 Task: Enable the notifications to lightning experience and Salesforce mobile app.
Action: Mouse moved to (1157, 79)
Screenshot: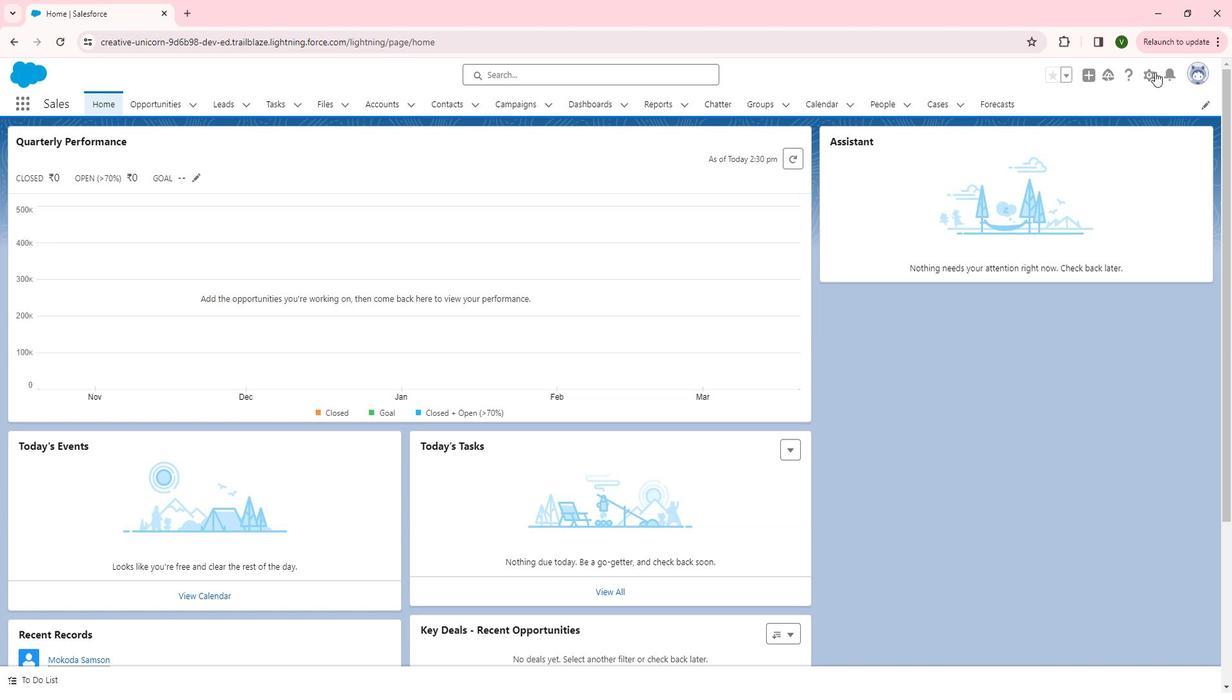 
Action: Mouse pressed left at (1157, 79)
Screenshot: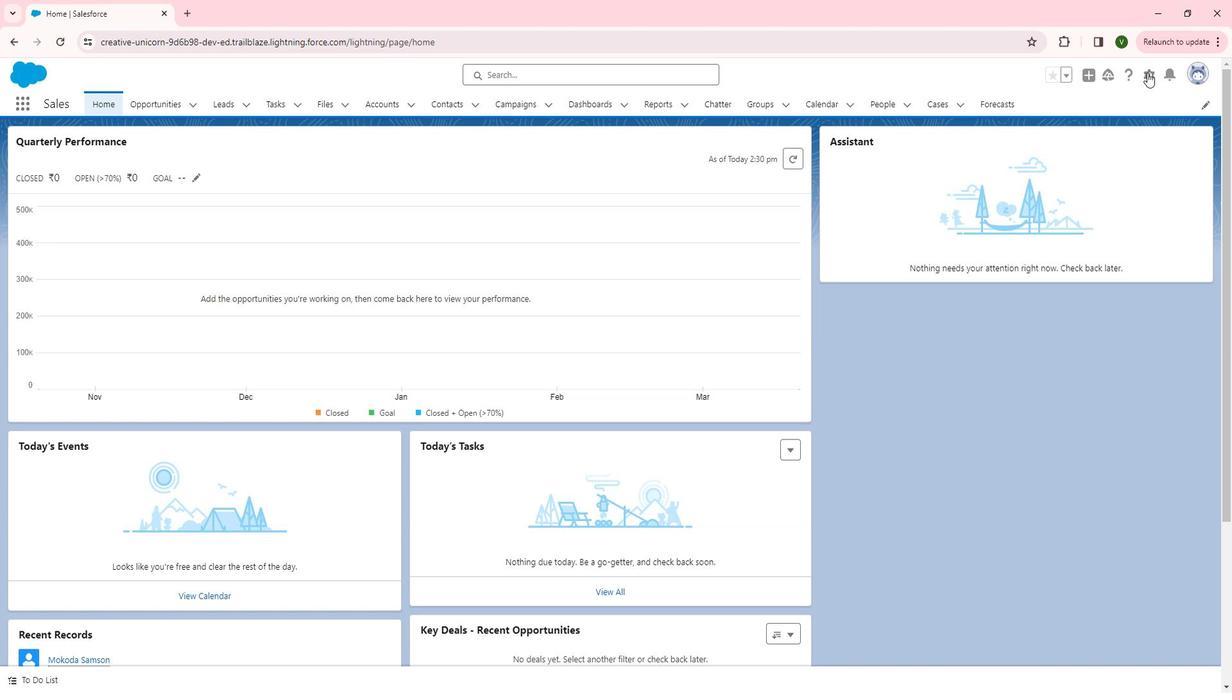 
Action: Mouse moved to (1123, 170)
Screenshot: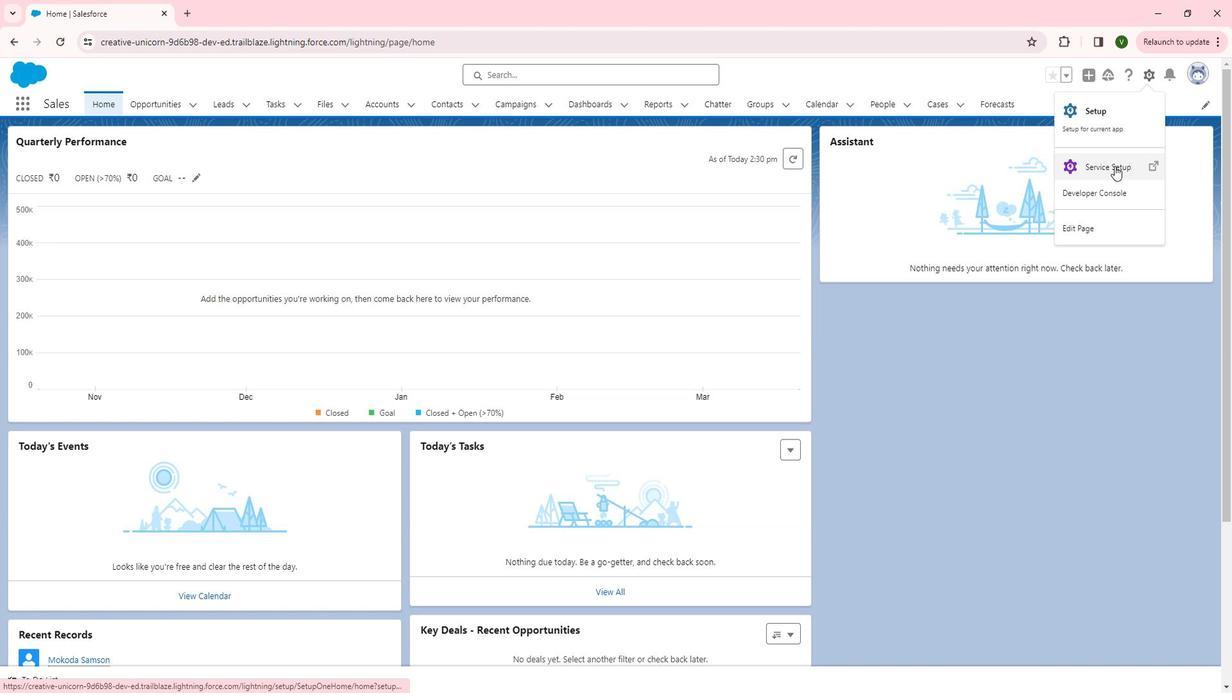 
Action: Mouse pressed left at (1123, 170)
Screenshot: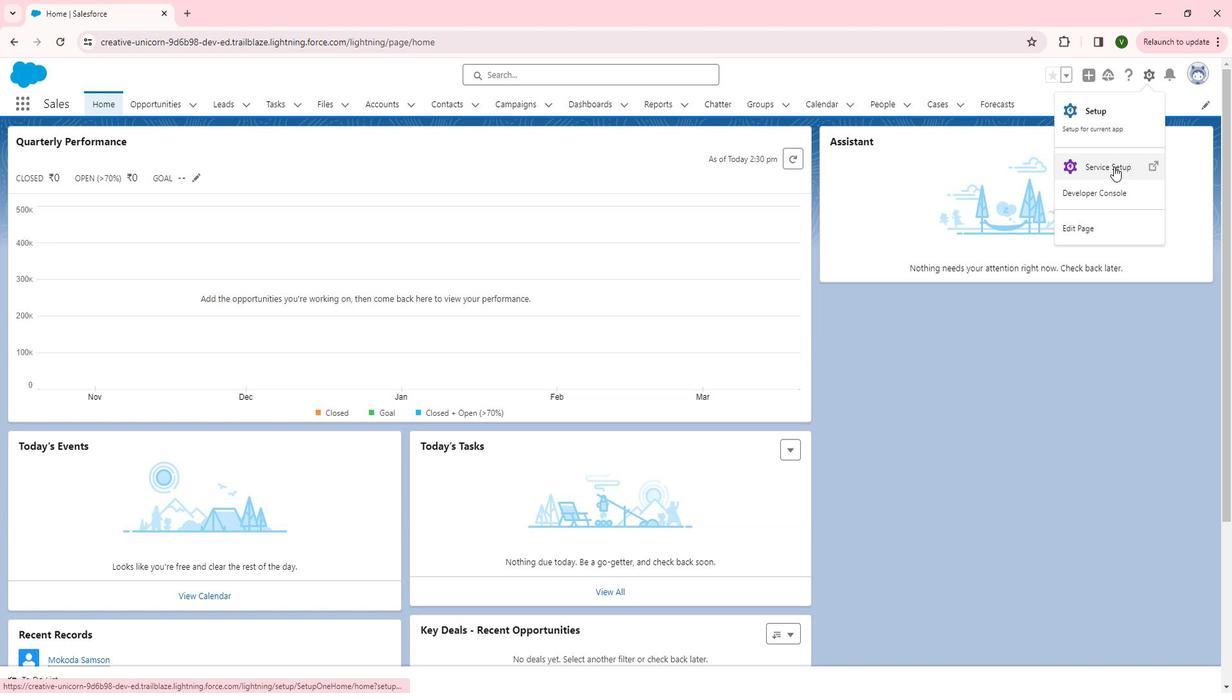 
Action: Mouse moved to (94, 380)
Screenshot: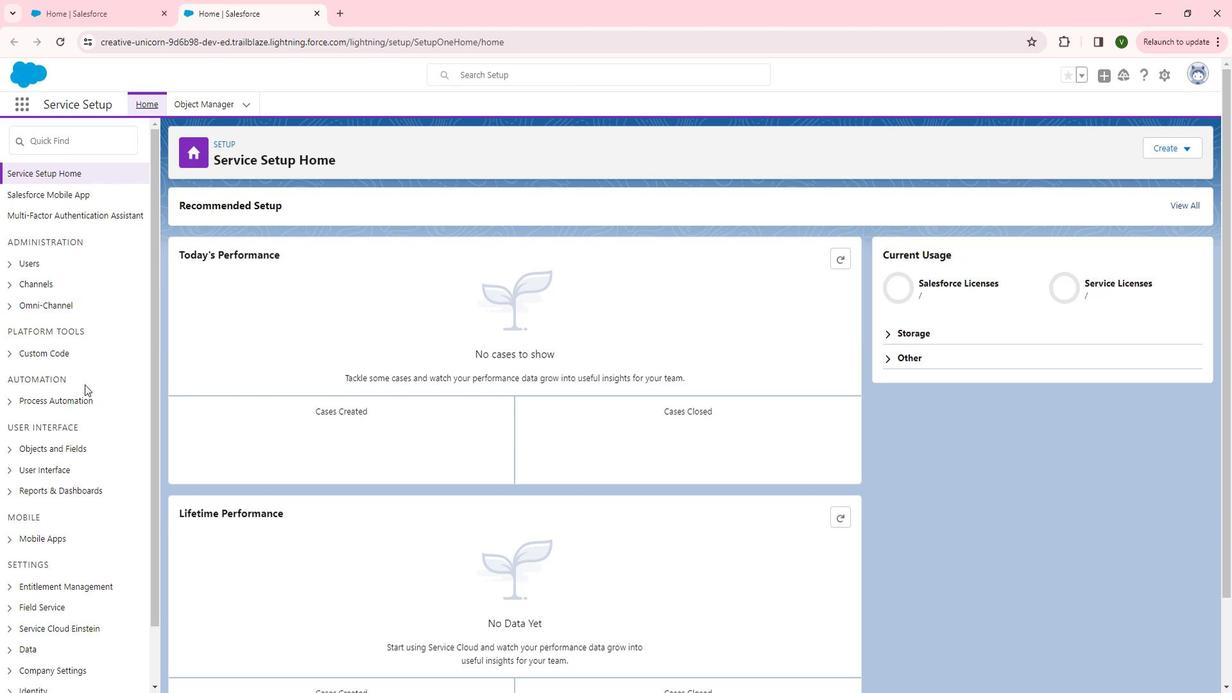 
Action: Mouse scrolled (94, 380) with delta (0, 0)
Screenshot: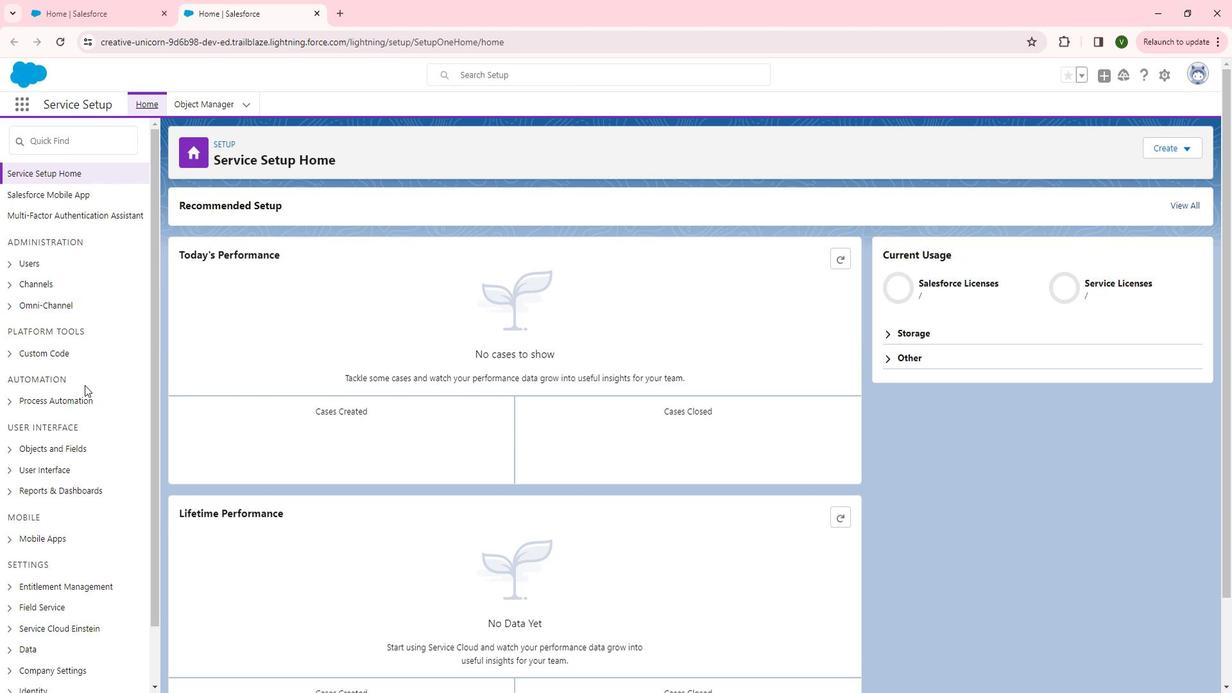 
Action: Mouse scrolled (94, 380) with delta (0, 0)
Screenshot: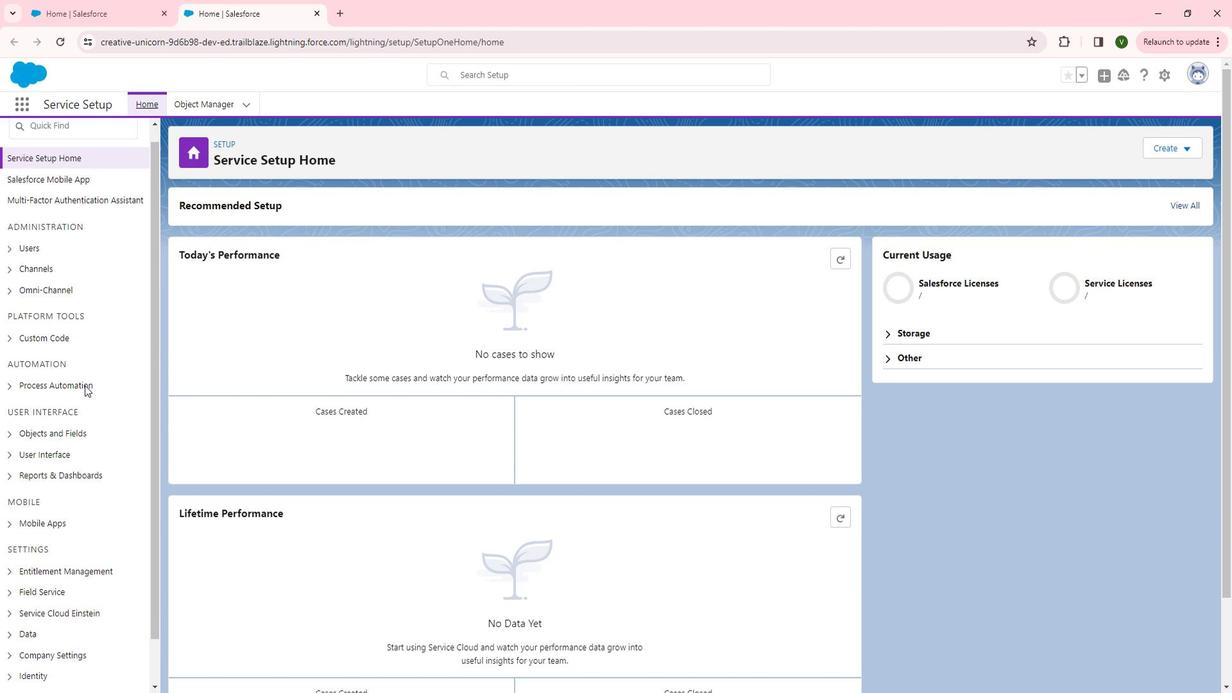 
Action: Mouse moved to (88, 389)
Screenshot: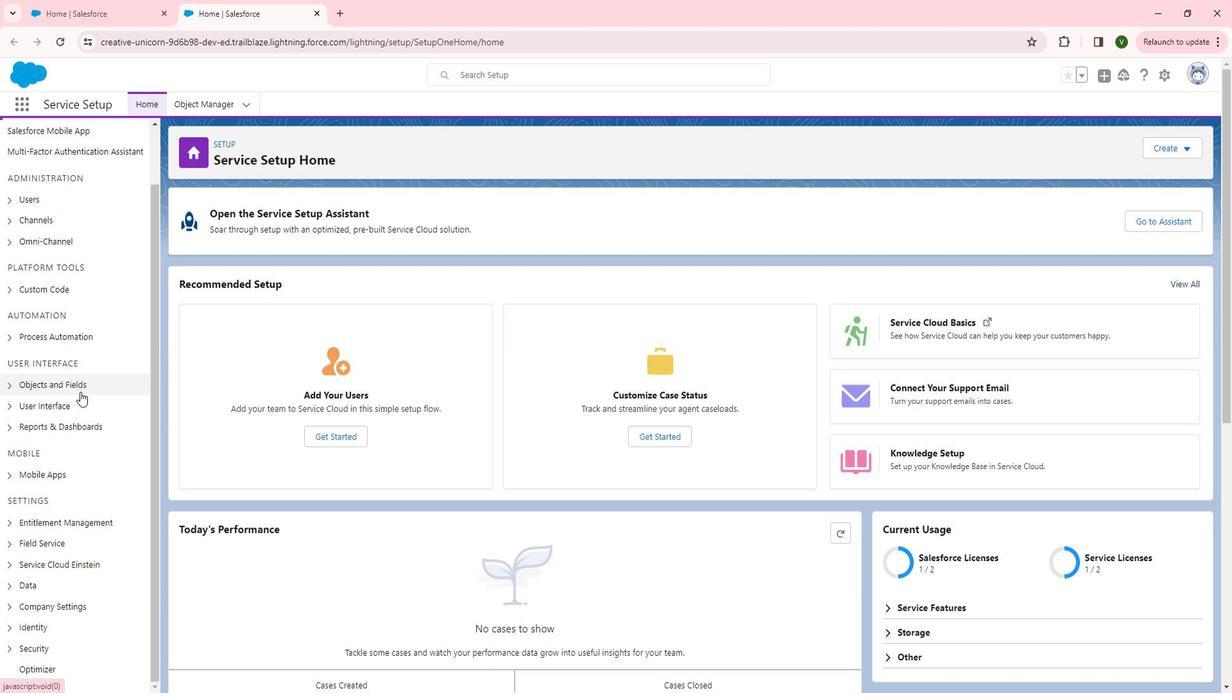 
Action: Mouse scrolled (88, 388) with delta (0, 0)
Screenshot: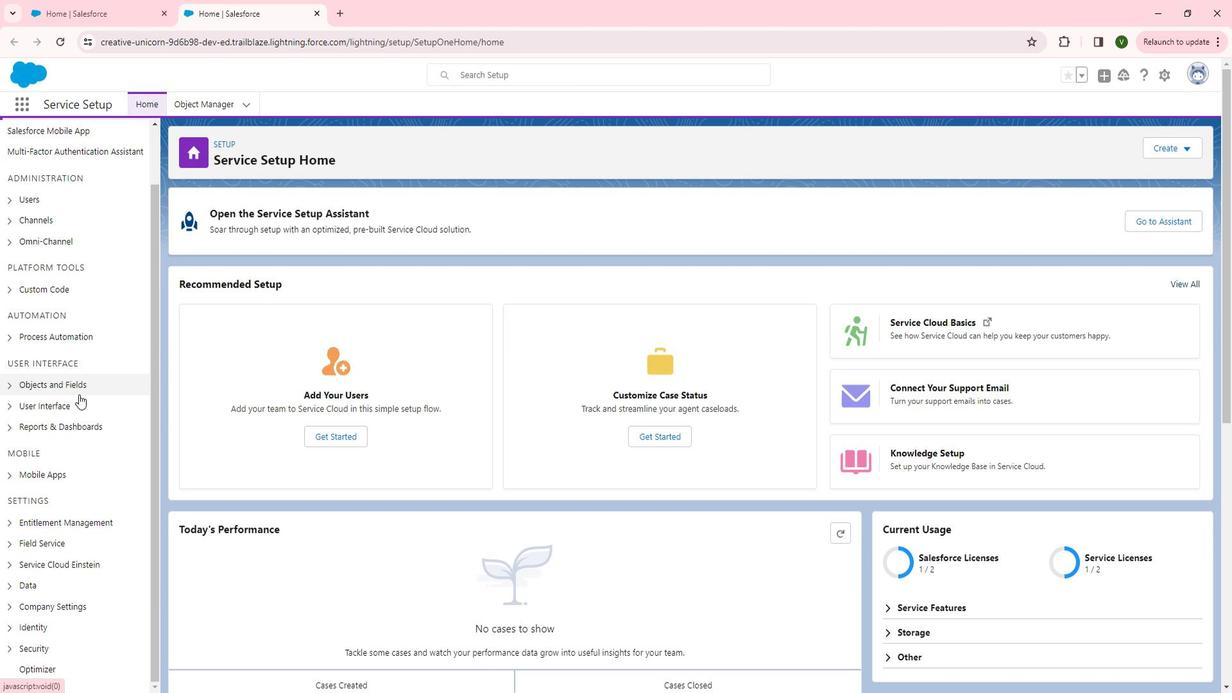 
Action: Mouse moved to (25, 466)
Screenshot: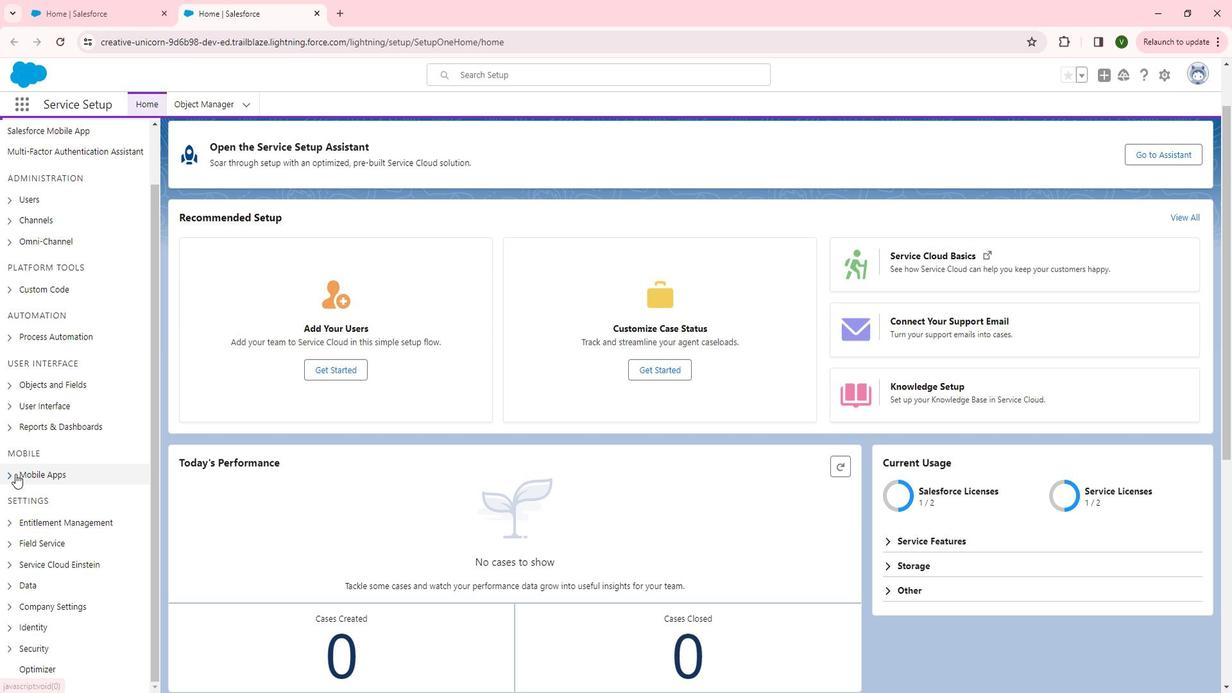 
Action: Mouse pressed left at (25, 466)
Screenshot: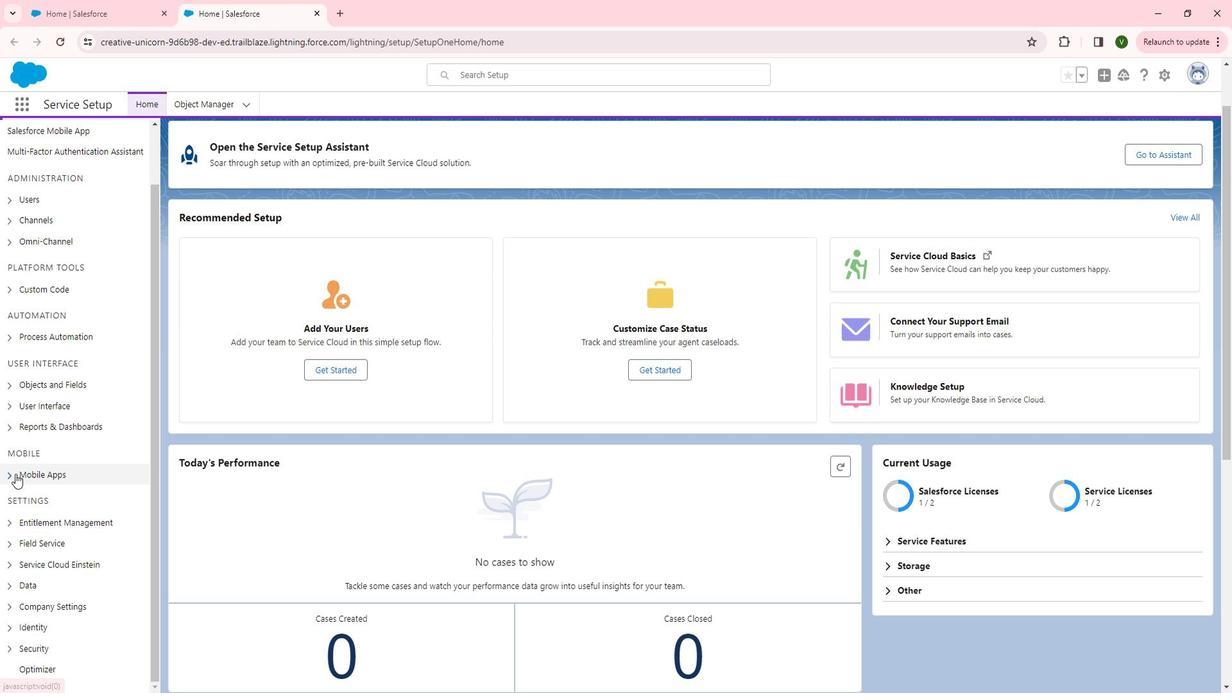 
Action: Mouse moved to (19, 466)
Screenshot: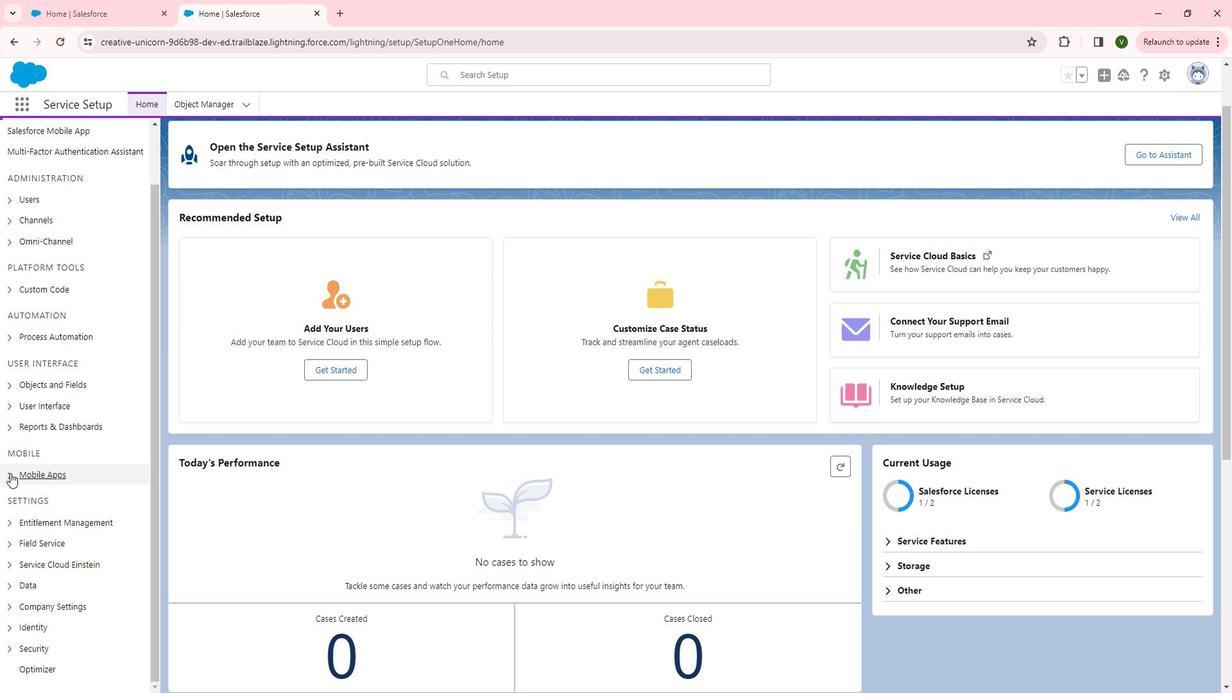 
Action: Mouse pressed left at (19, 466)
Screenshot: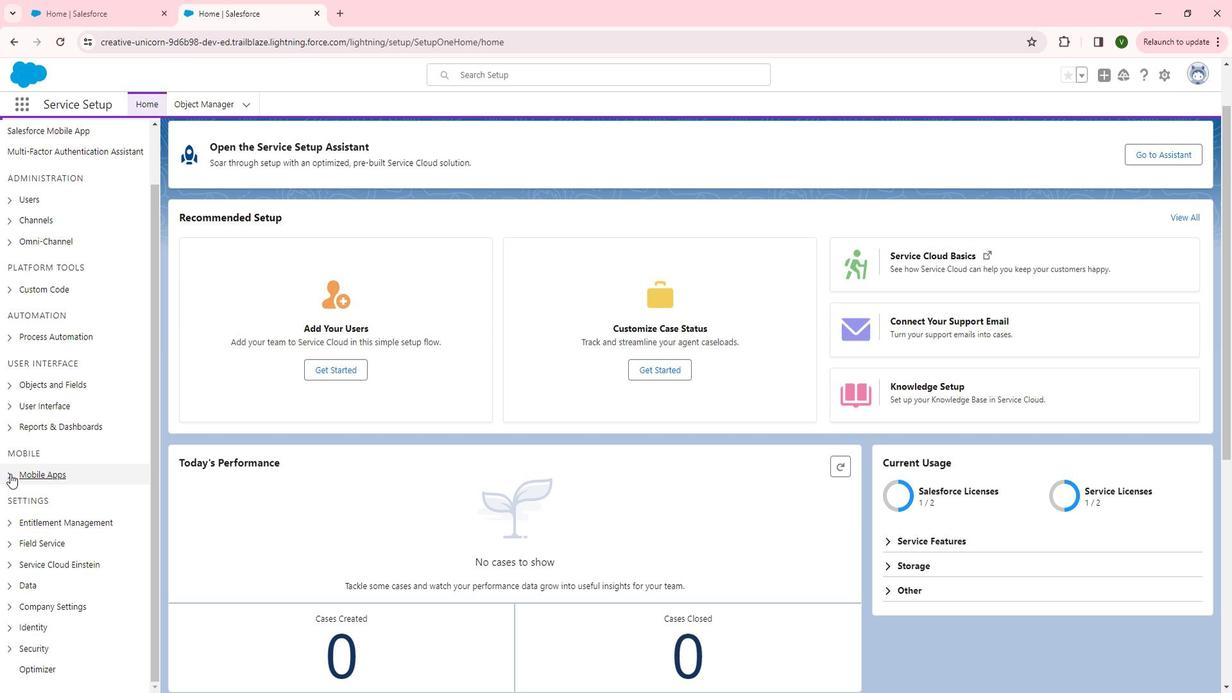 
Action: Mouse moved to (102, 523)
Screenshot: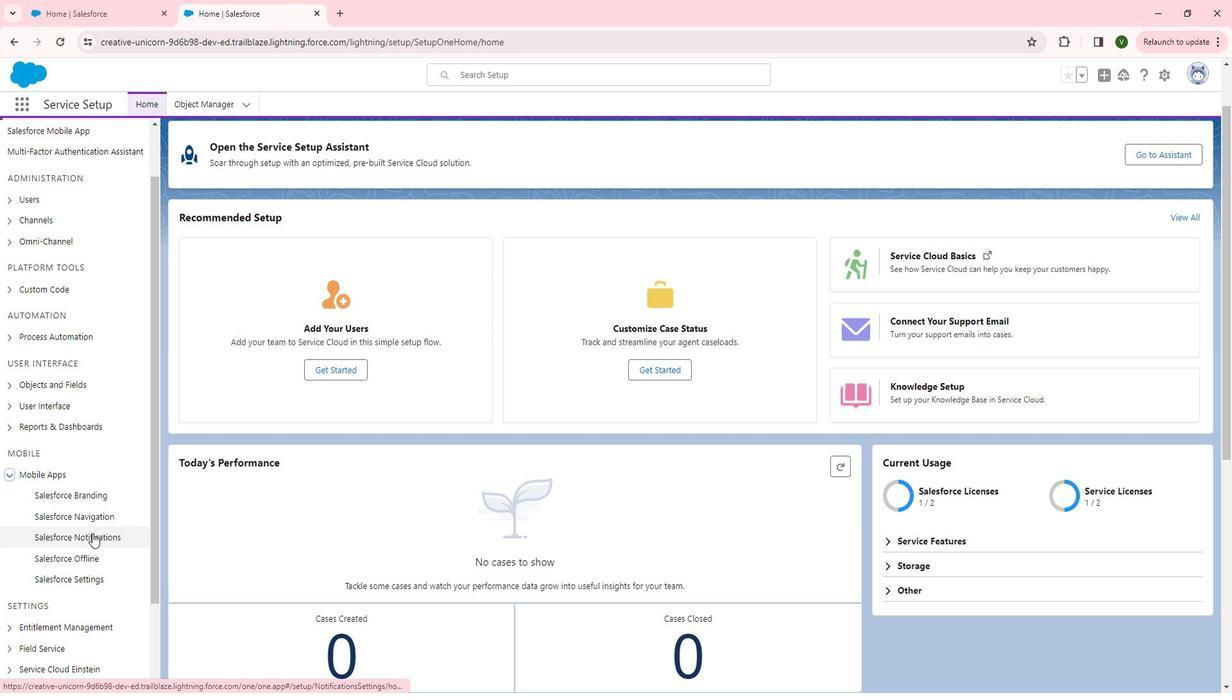
Action: Mouse pressed left at (102, 523)
Screenshot: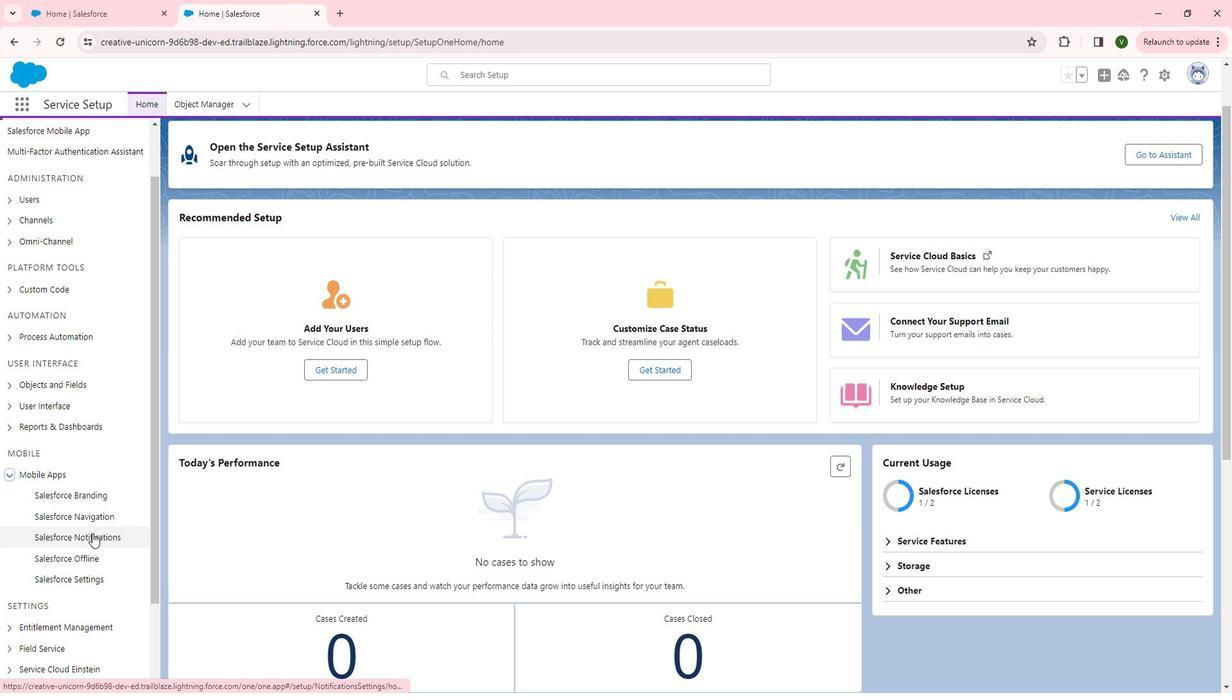 
Action: Mouse moved to (209, 287)
Screenshot: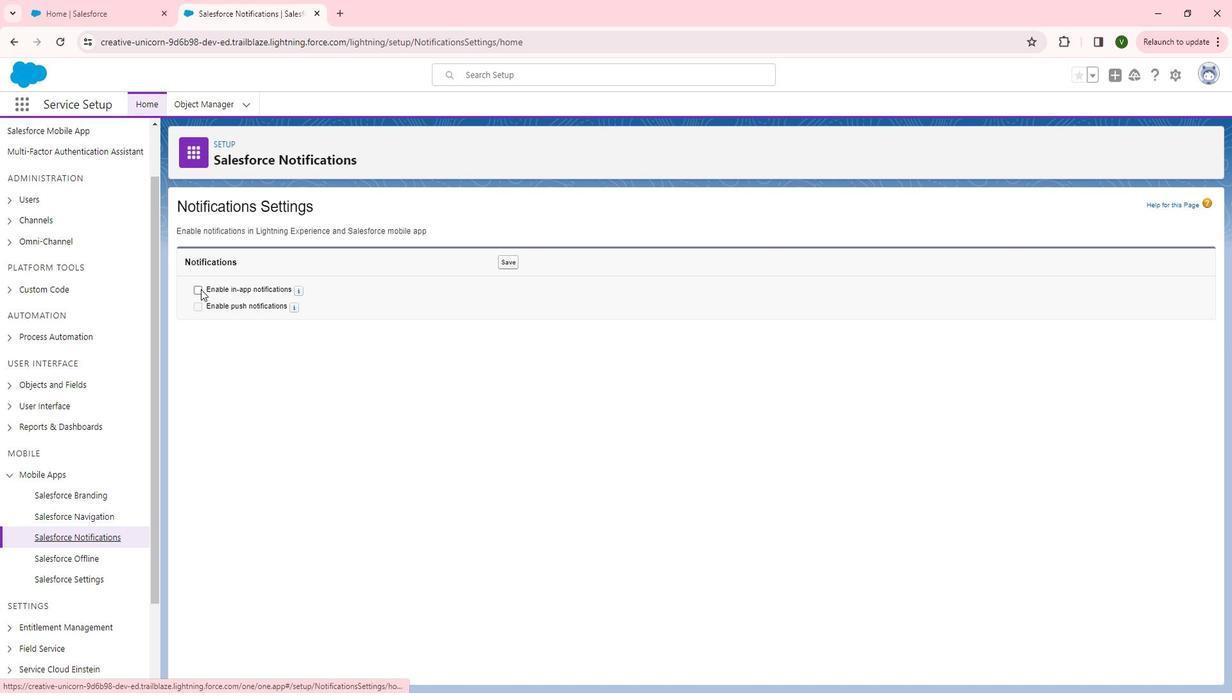 
Action: Mouse pressed left at (209, 287)
Screenshot: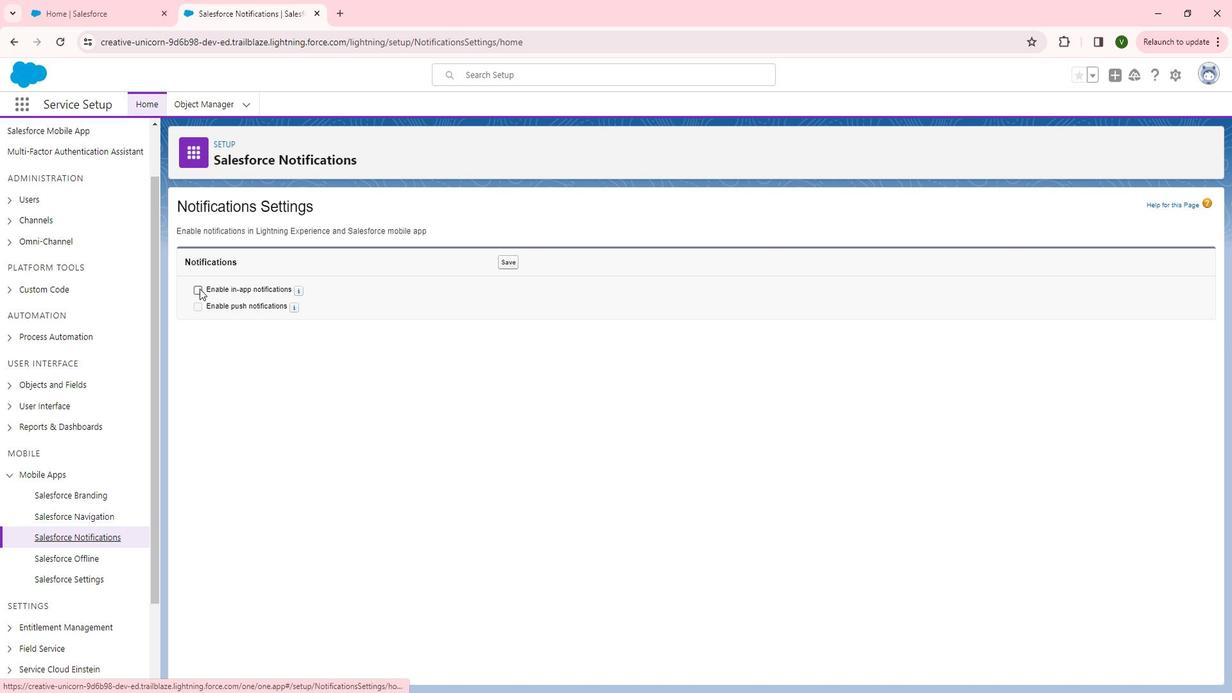 
Action: Mouse moved to (208, 304)
Screenshot: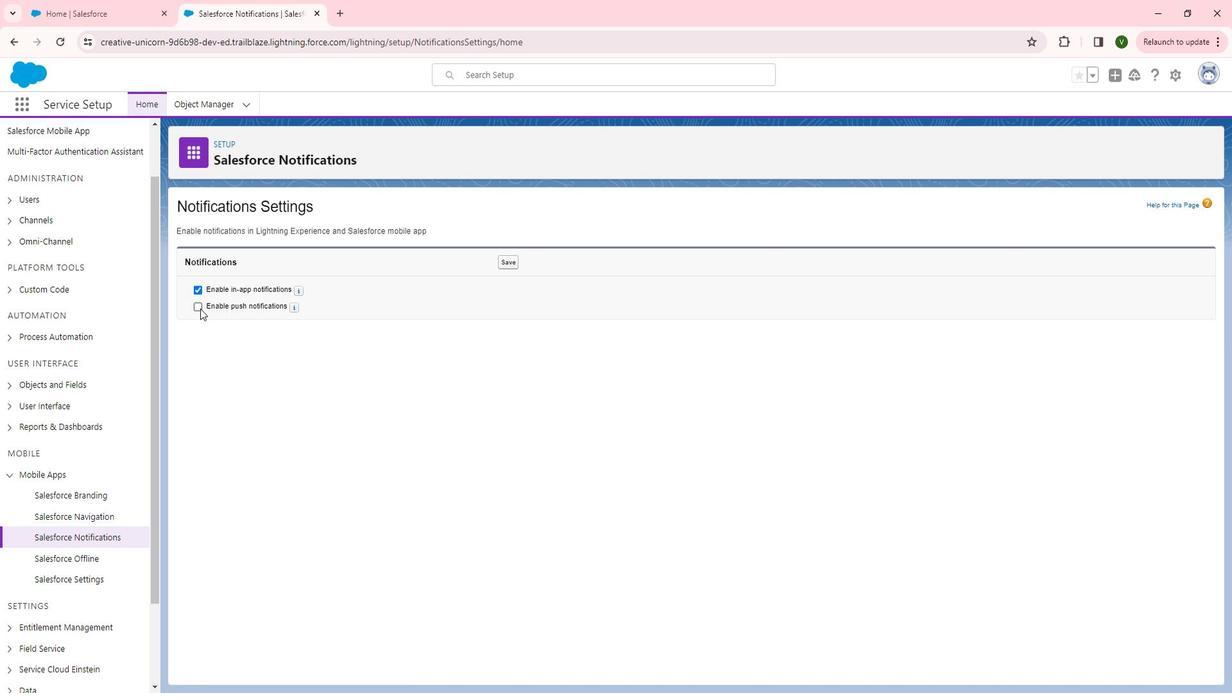 
Action: Mouse pressed left at (208, 304)
Screenshot: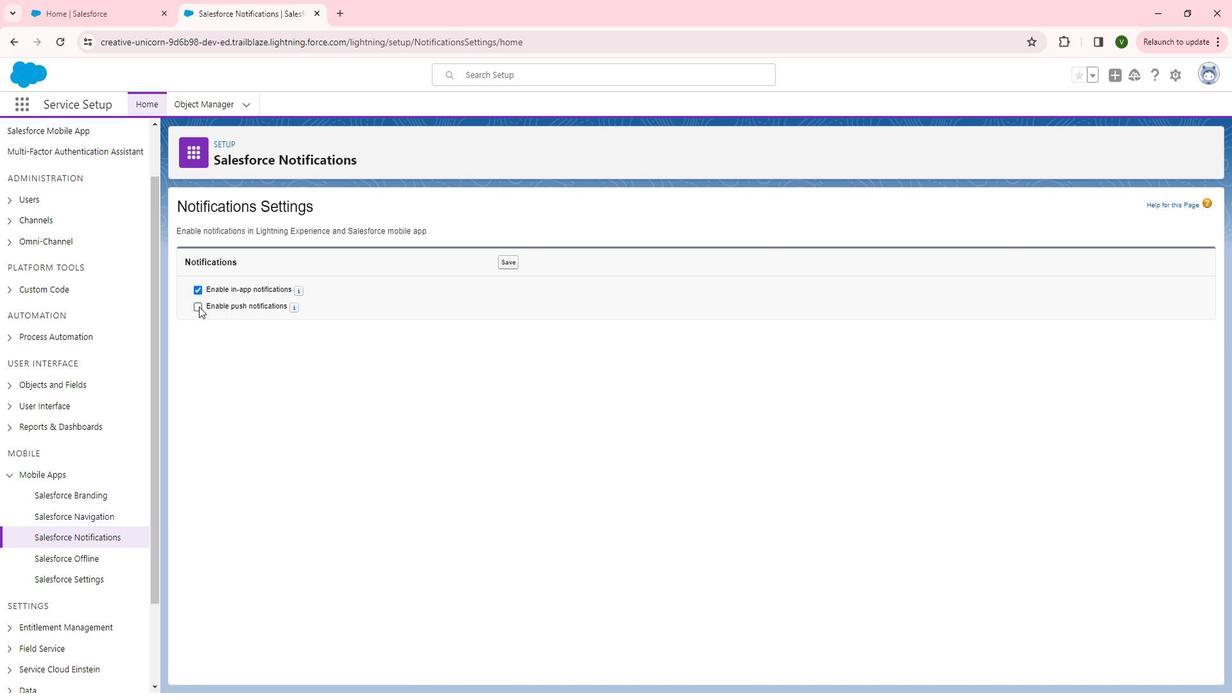 
Action: Mouse moved to (519, 258)
Screenshot: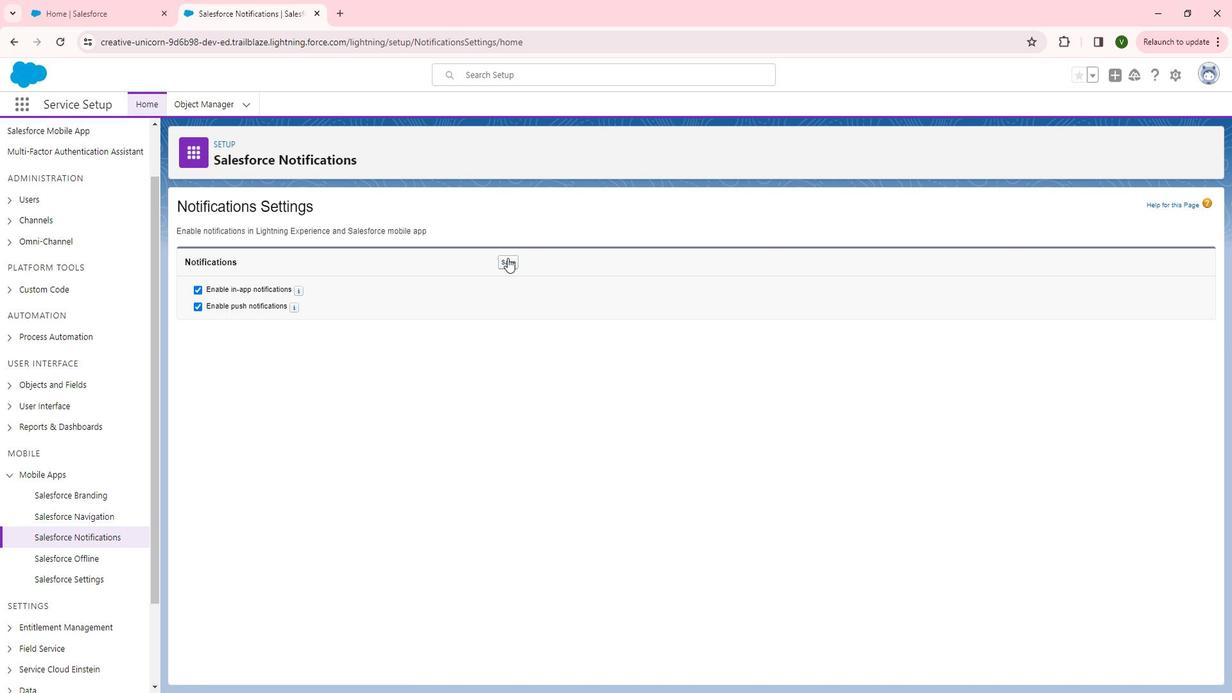 
Action: Mouse pressed left at (519, 258)
Screenshot: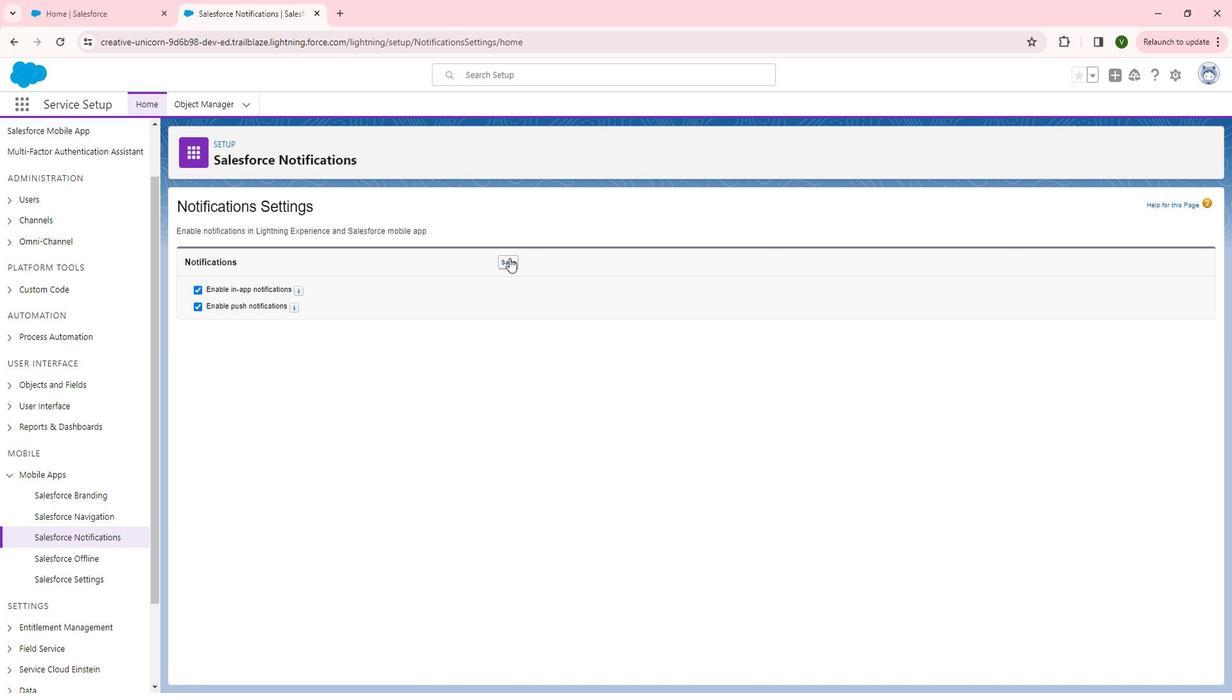 
Action: Mouse moved to (523, 264)
Screenshot: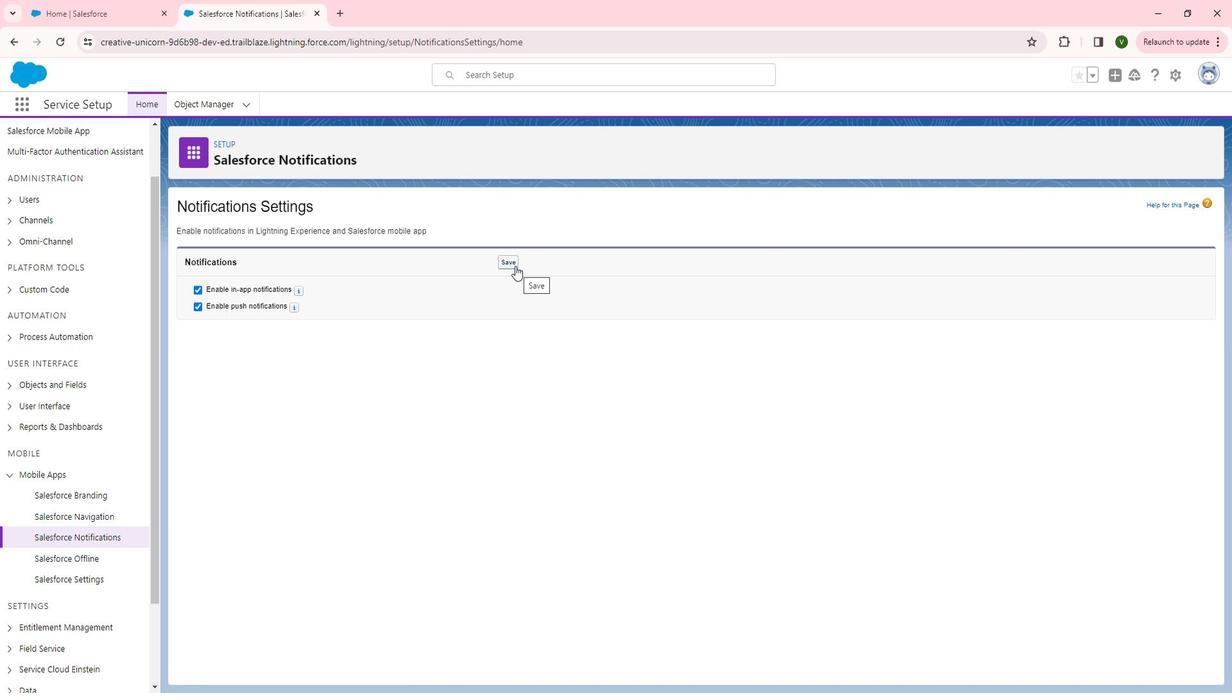 
Action: Mouse pressed left at (523, 264)
Screenshot: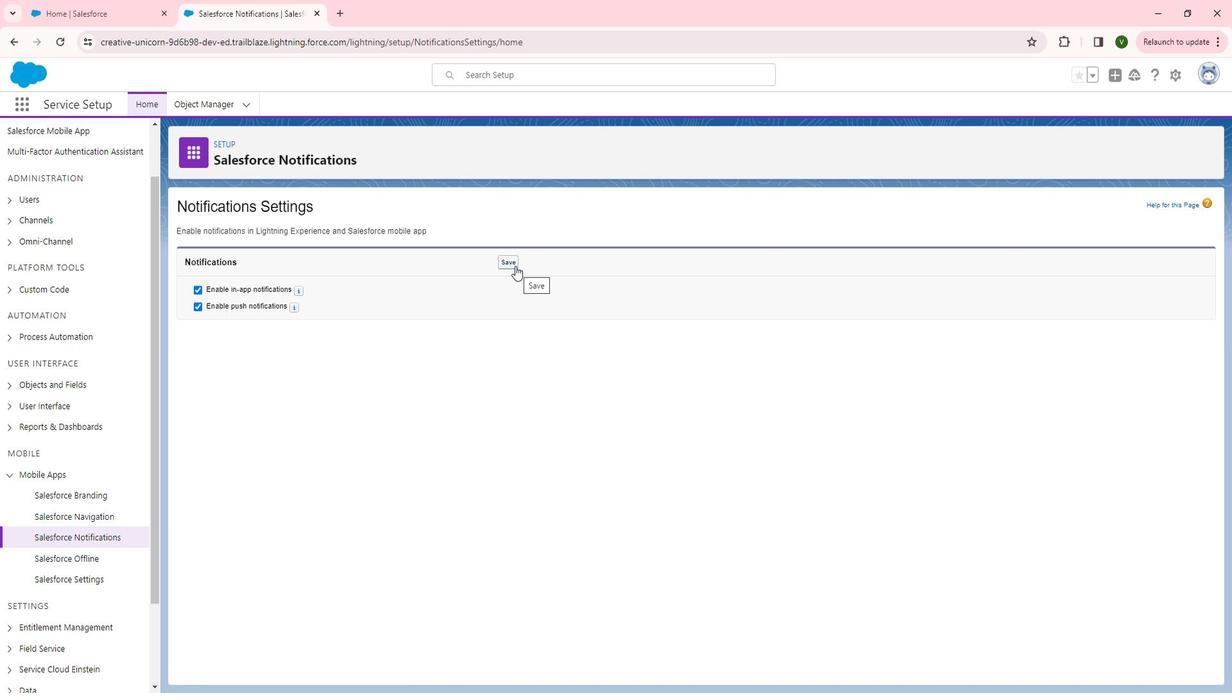 
Action: Mouse moved to (591, 267)
Screenshot: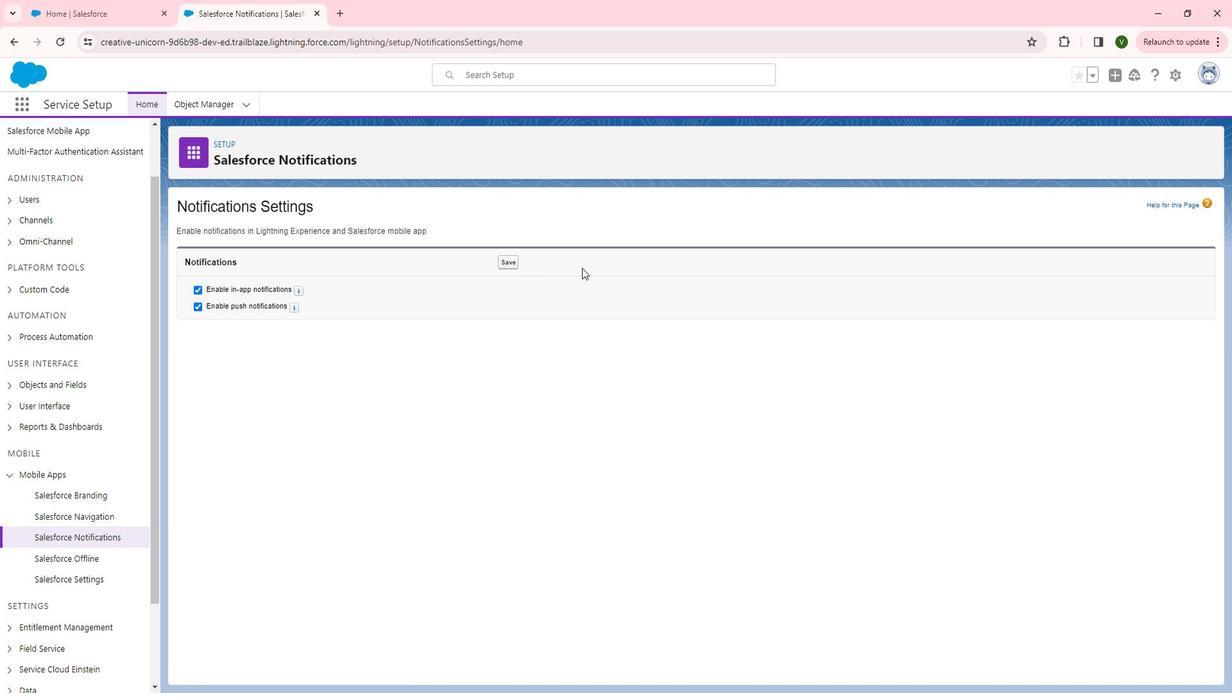 
